 Task: Rotate the clip counterclockwise in Style Ken Burns
Action: Mouse moved to (802, 307)
Screenshot: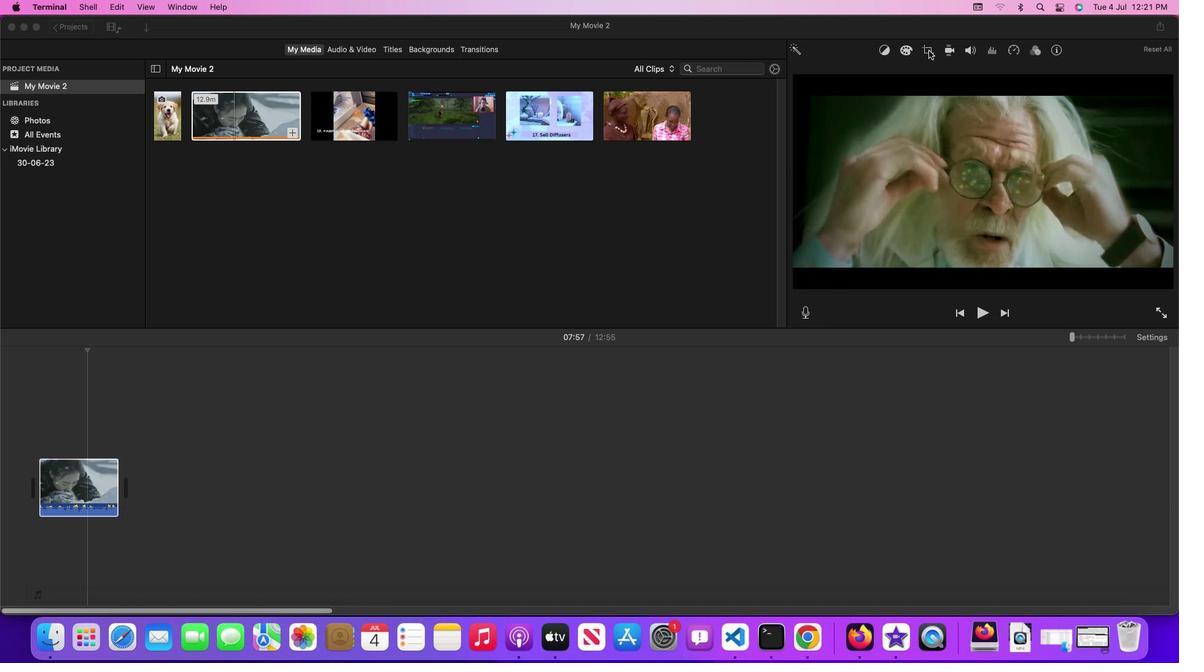 
Action: Mouse pressed left at (802, 307)
Screenshot: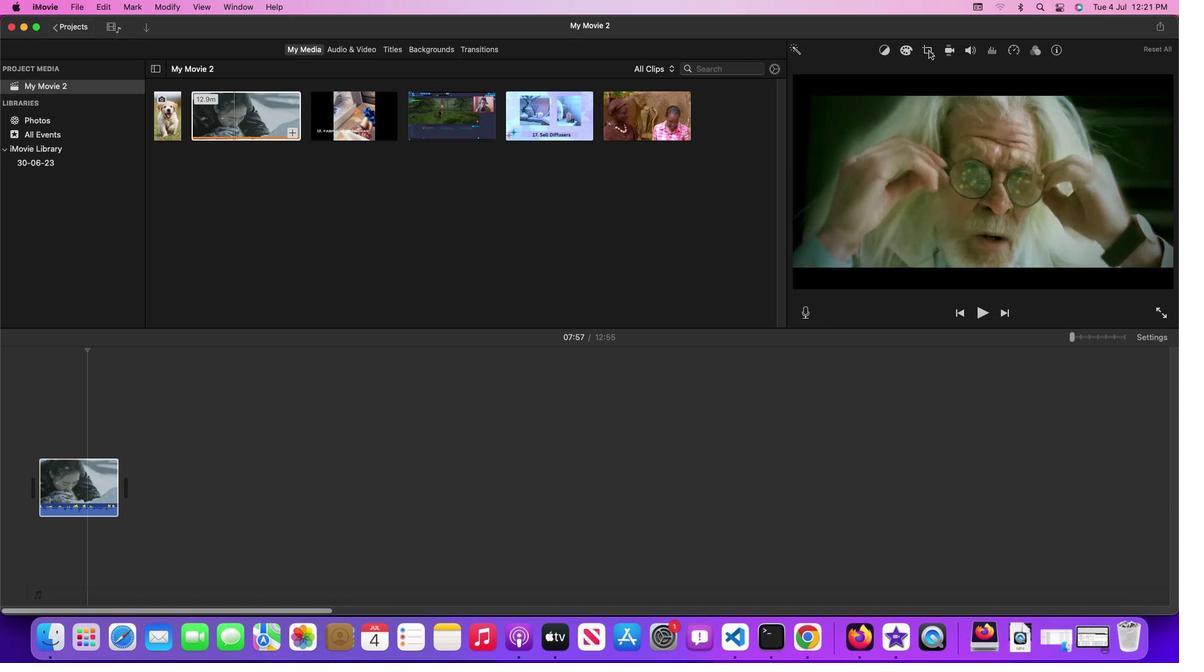 
Action: Mouse moved to (802, 307)
Screenshot: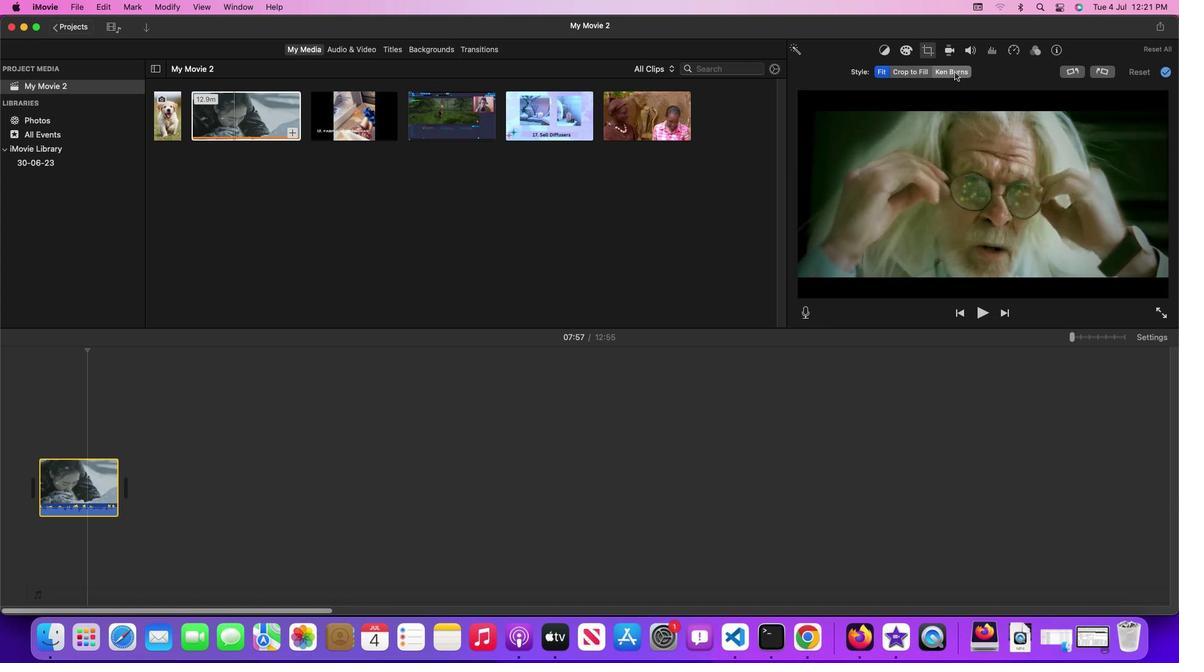 
Action: Mouse pressed left at (802, 307)
Screenshot: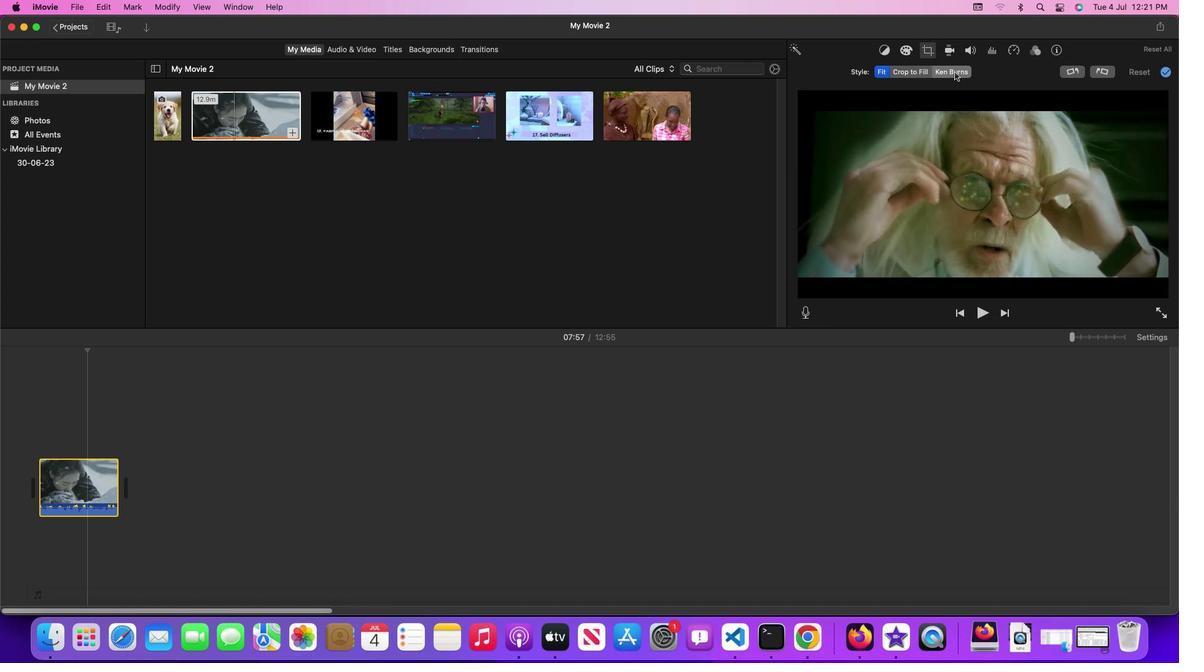 
Action: Mouse moved to (802, 307)
Screenshot: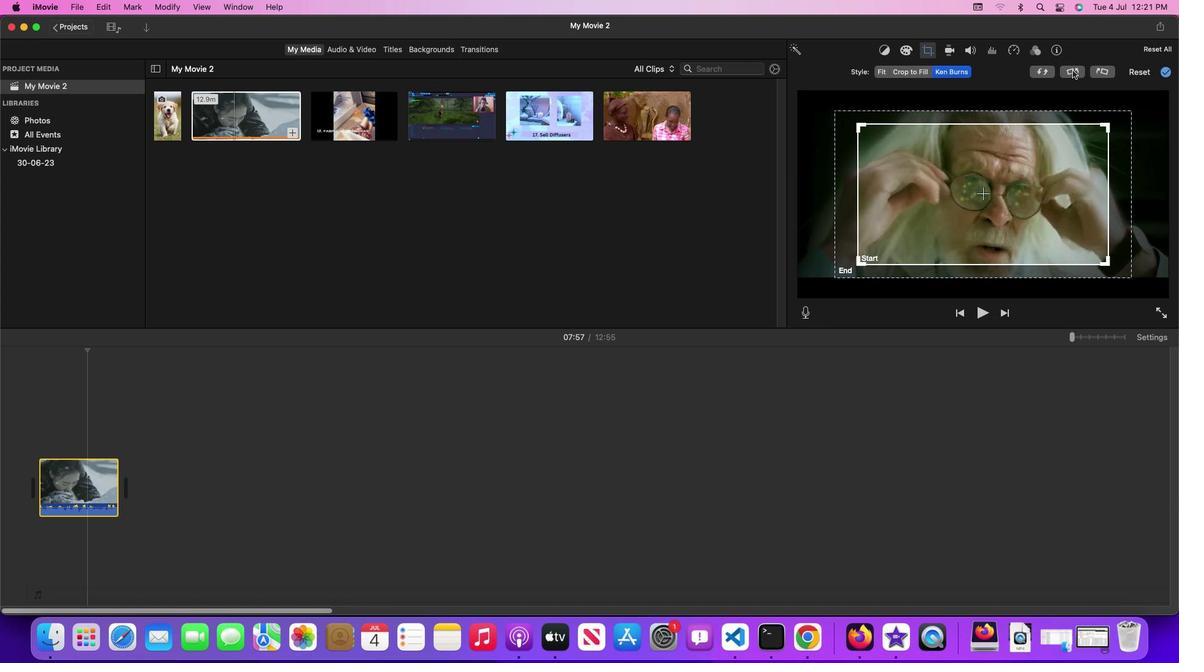 
Action: Mouse pressed left at (802, 307)
Screenshot: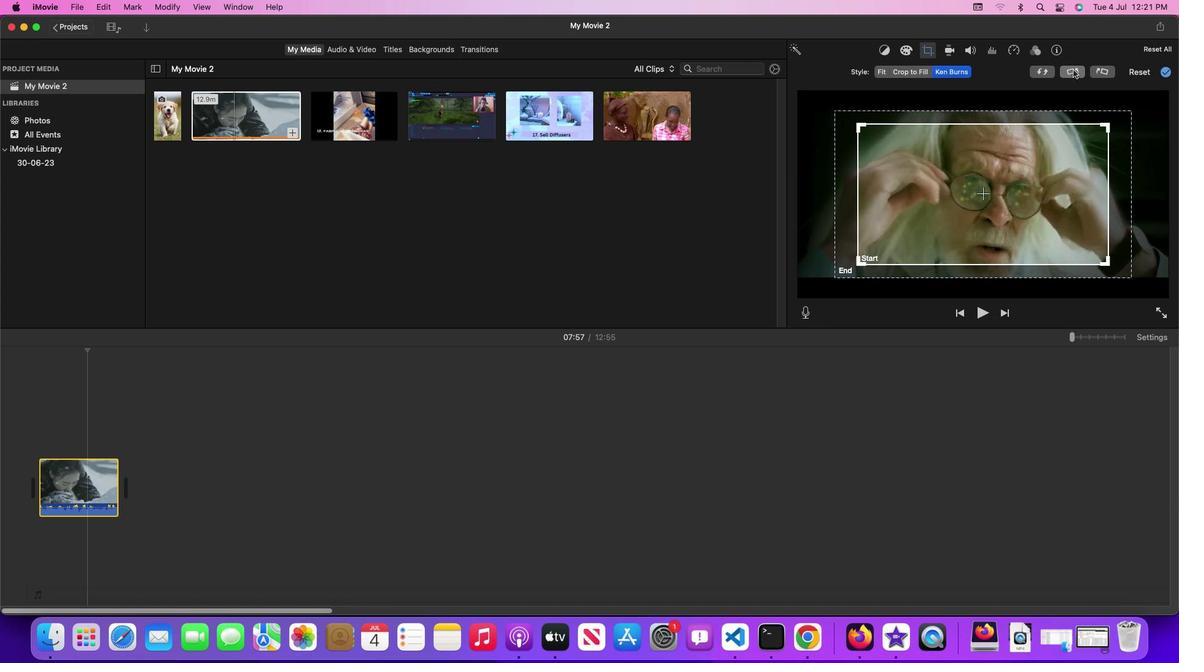 
Action: Mouse moved to (802, 307)
Screenshot: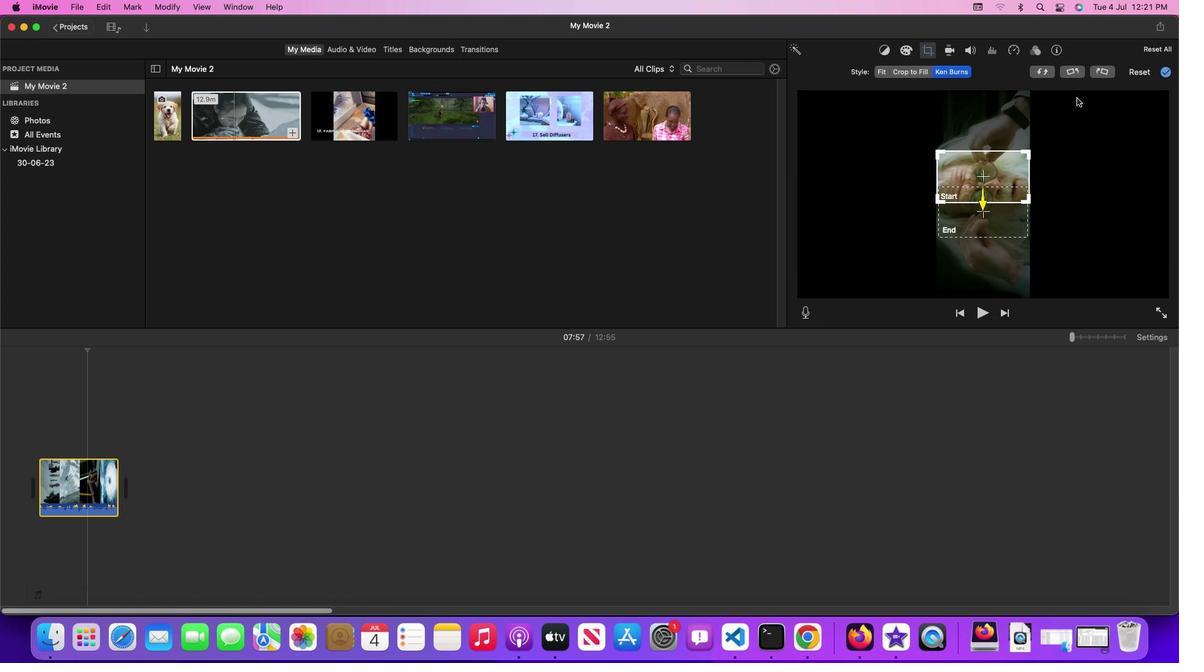 
